 Task: Add birthday date: August 3.
Action: Mouse moved to (887, 93)
Screenshot: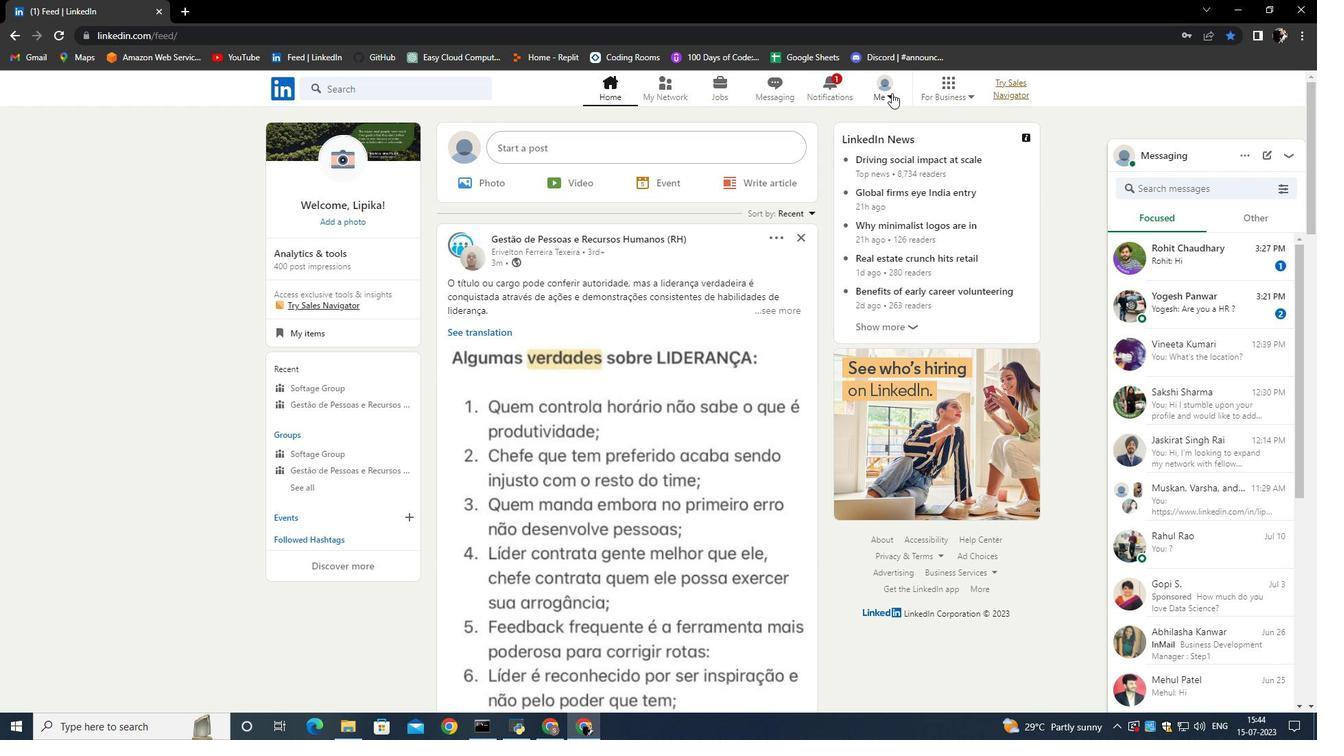 
Action: Mouse pressed left at (887, 93)
Screenshot: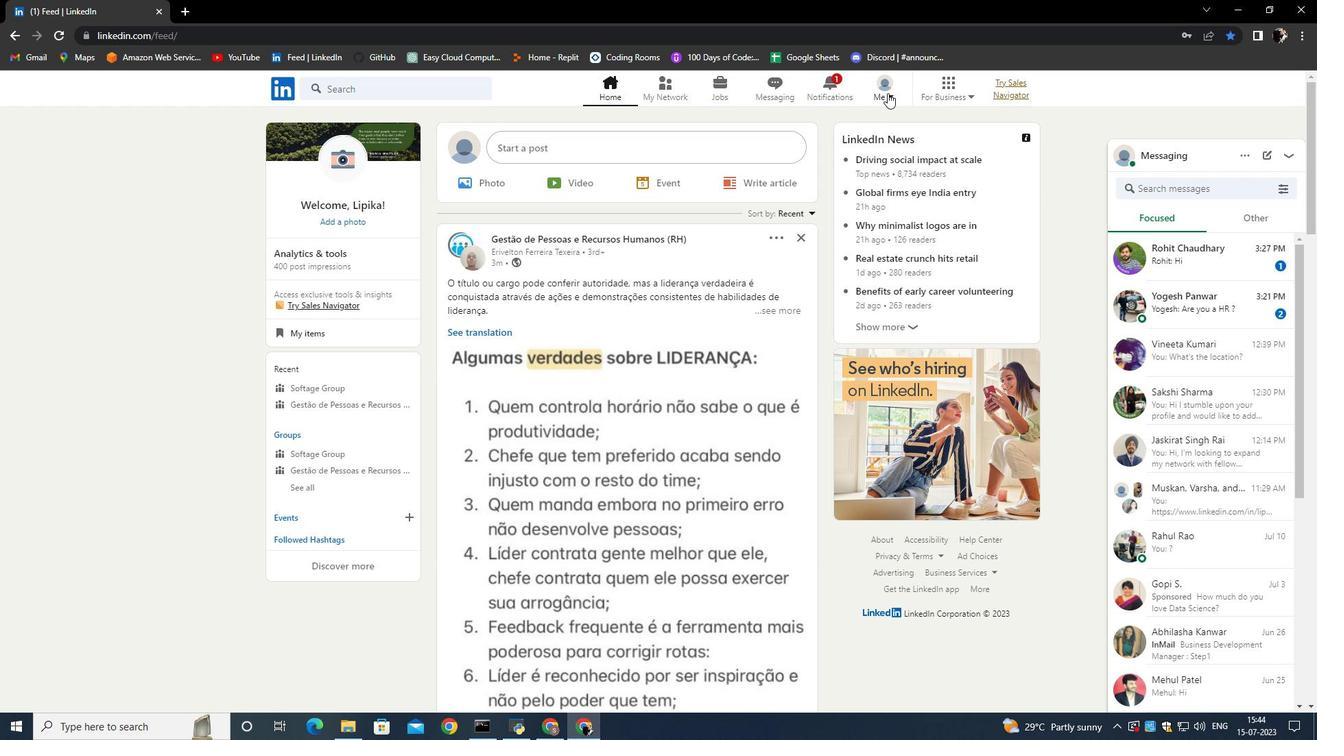 
Action: Mouse moved to (764, 139)
Screenshot: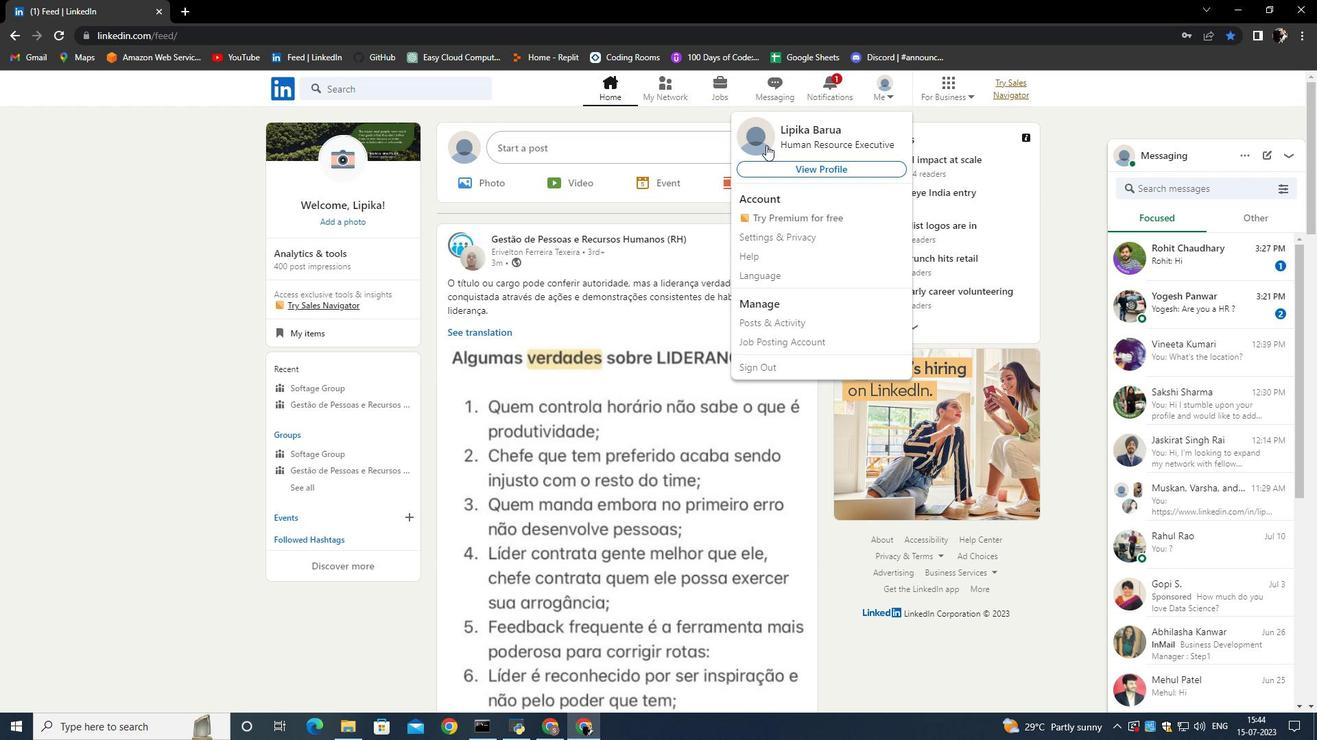 
Action: Mouse pressed left at (764, 139)
Screenshot: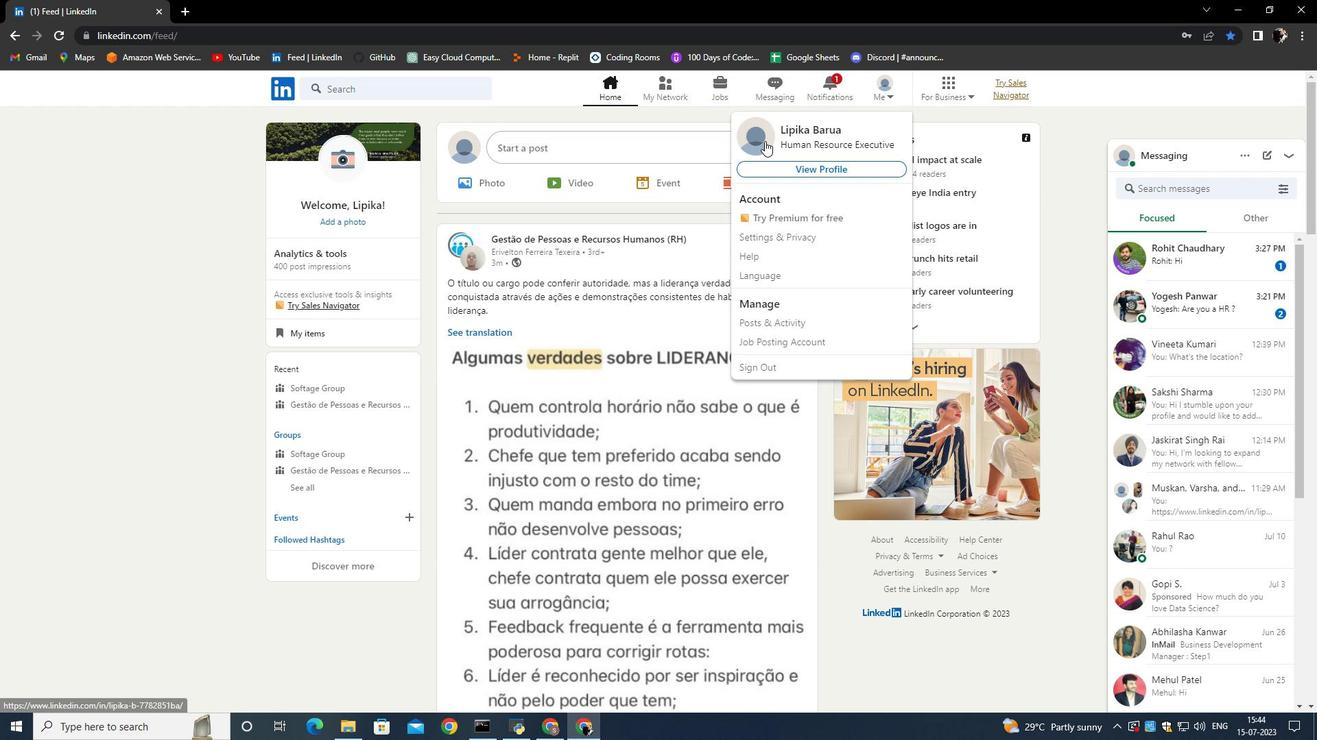 
Action: Mouse moved to (406, 451)
Screenshot: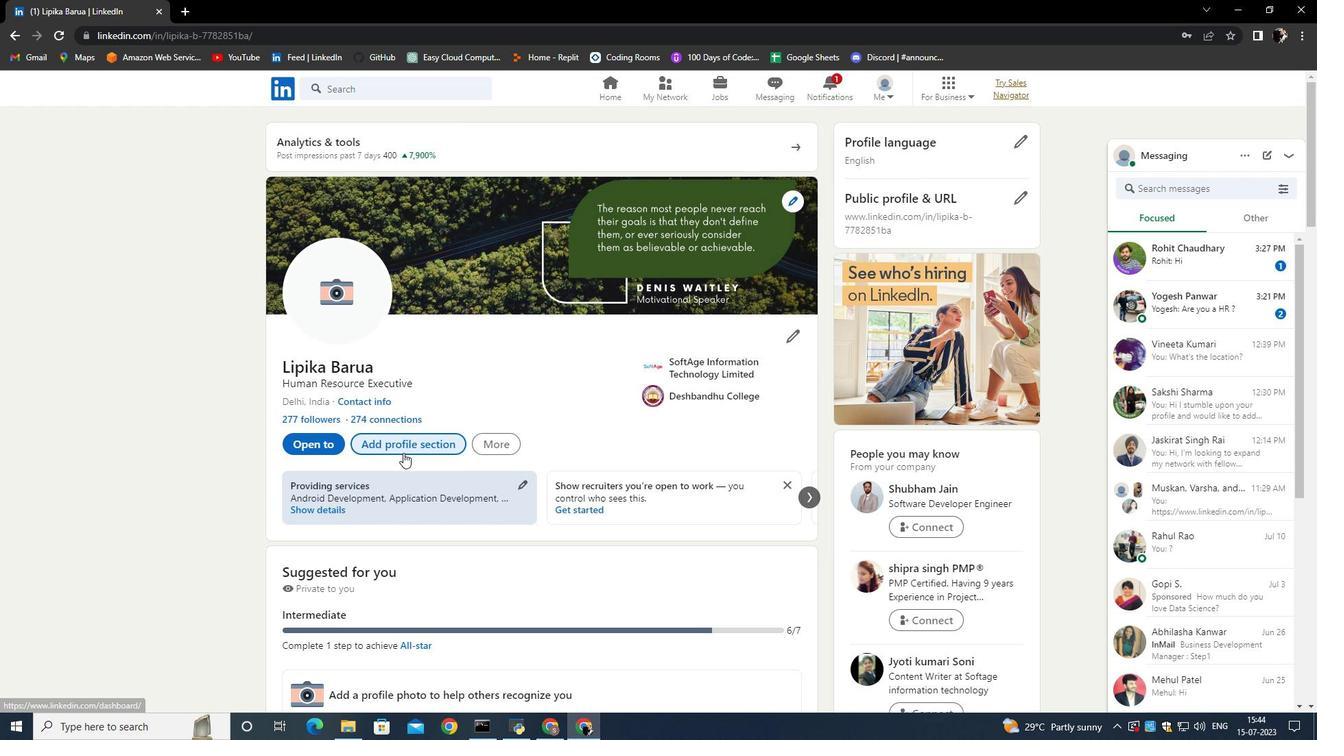
Action: Mouse pressed left at (406, 451)
Screenshot: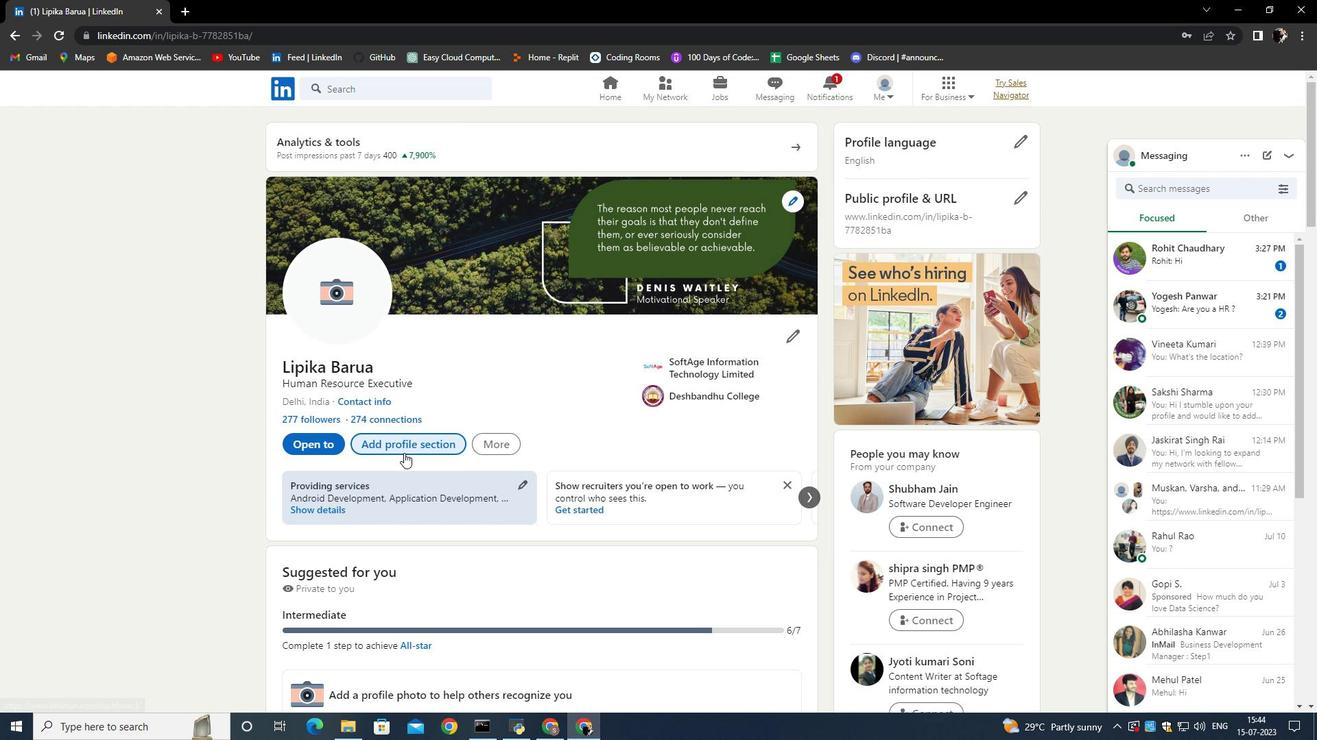 
Action: Mouse moved to (526, 418)
Screenshot: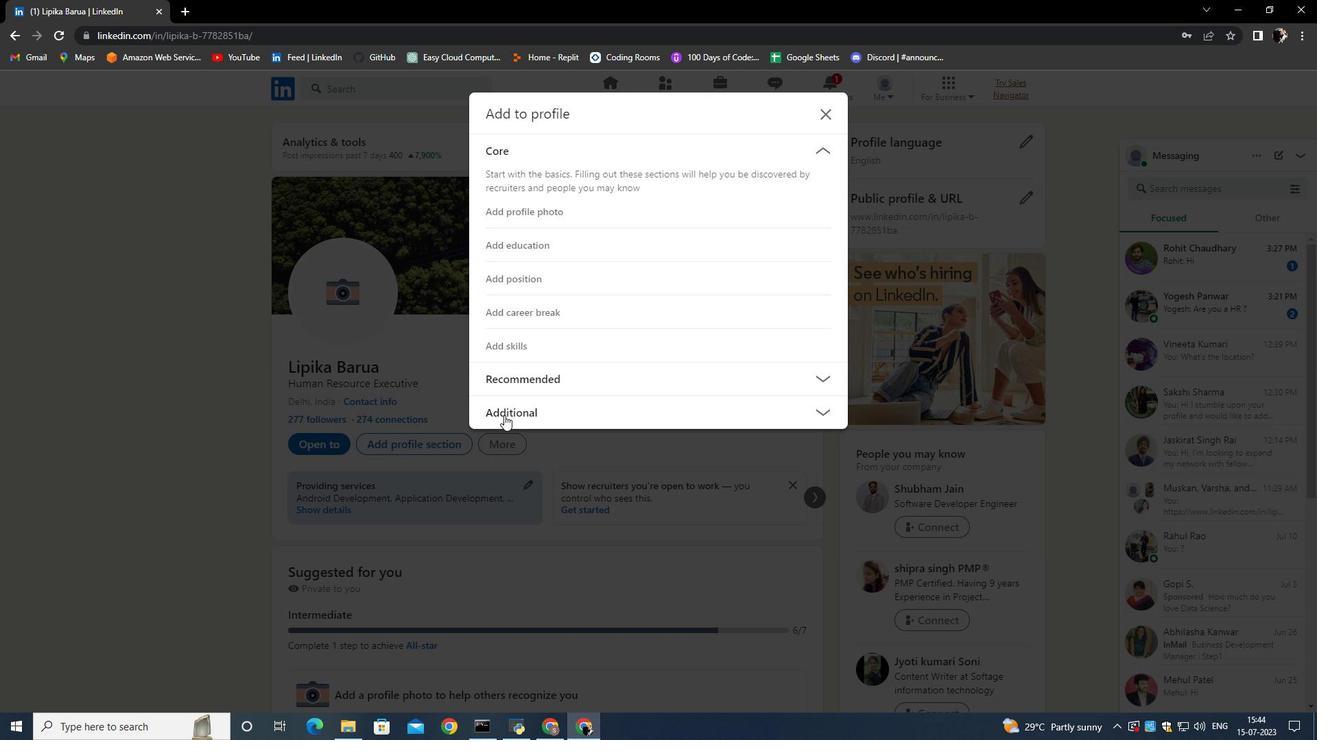 
Action: Mouse pressed left at (526, 418)
Screenshot: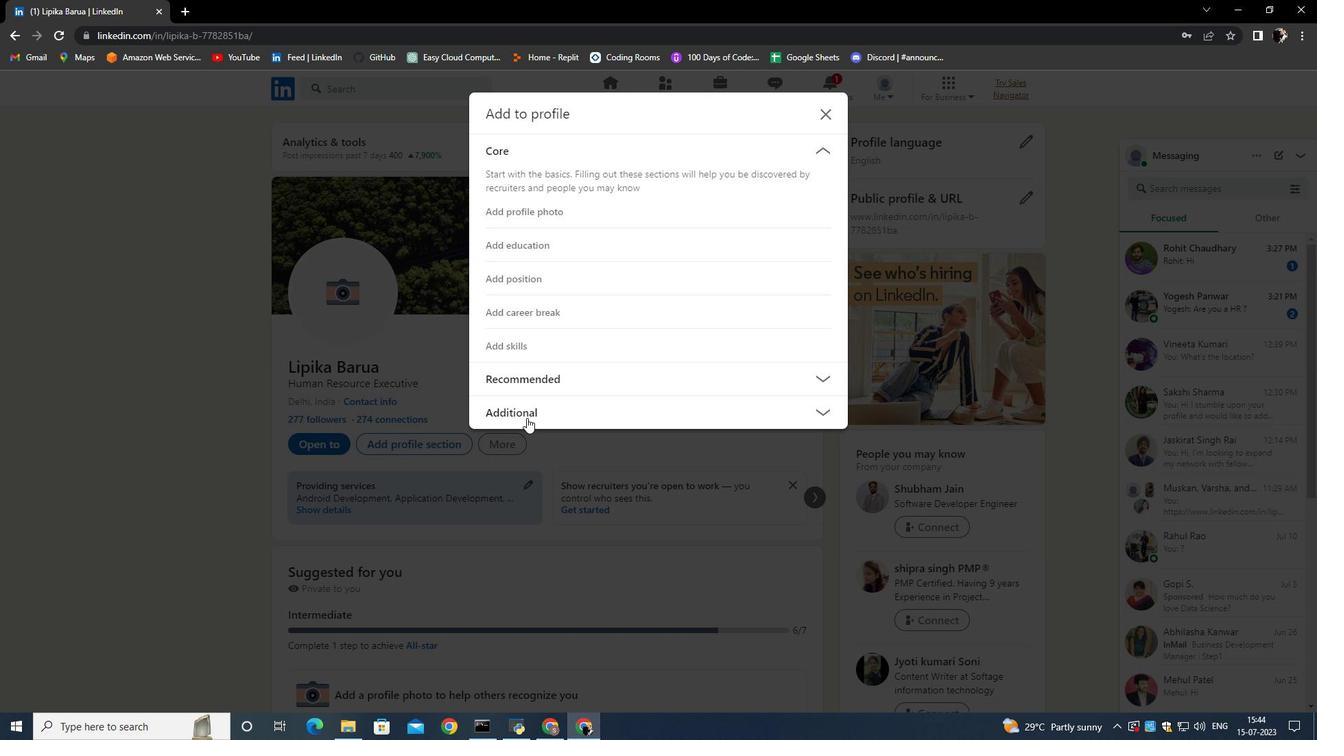 
Action: Mouse moved to (528, 547)
Screenshot: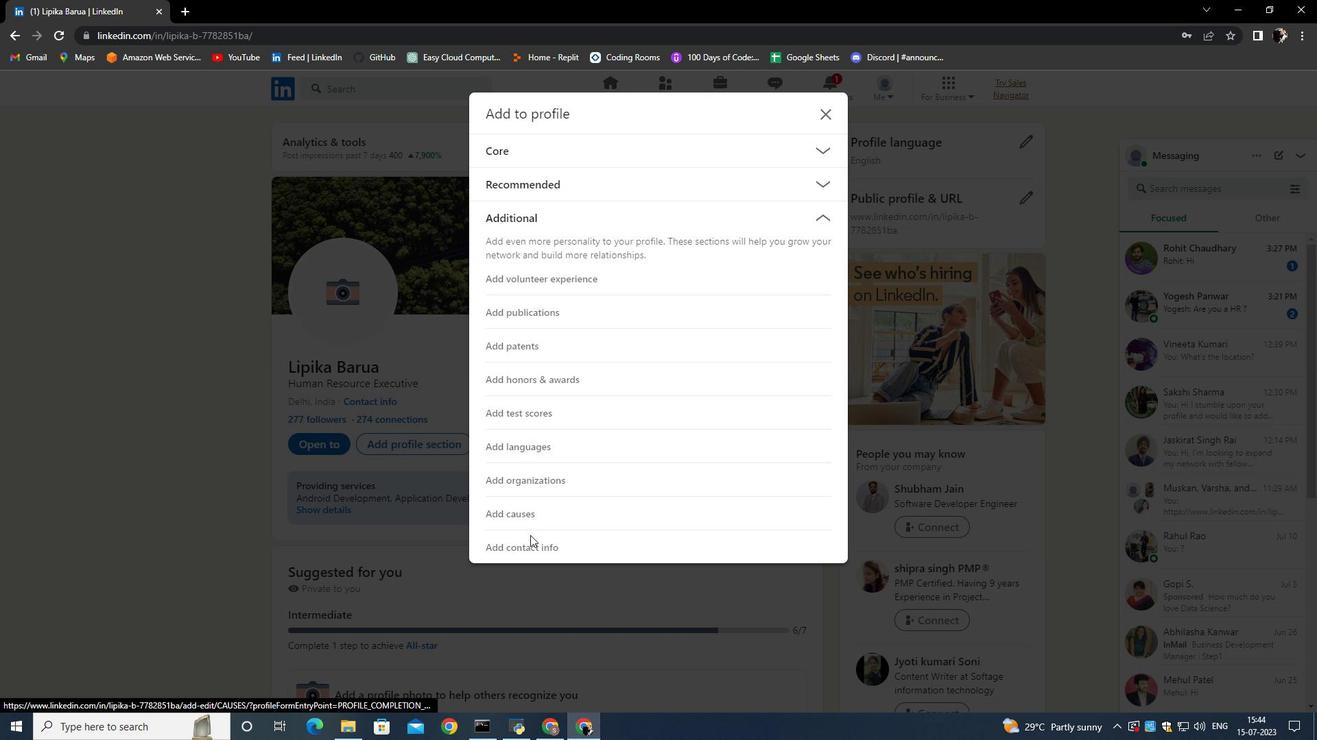 
Action: Mouse pressed left at (528, 547)
Screenshot: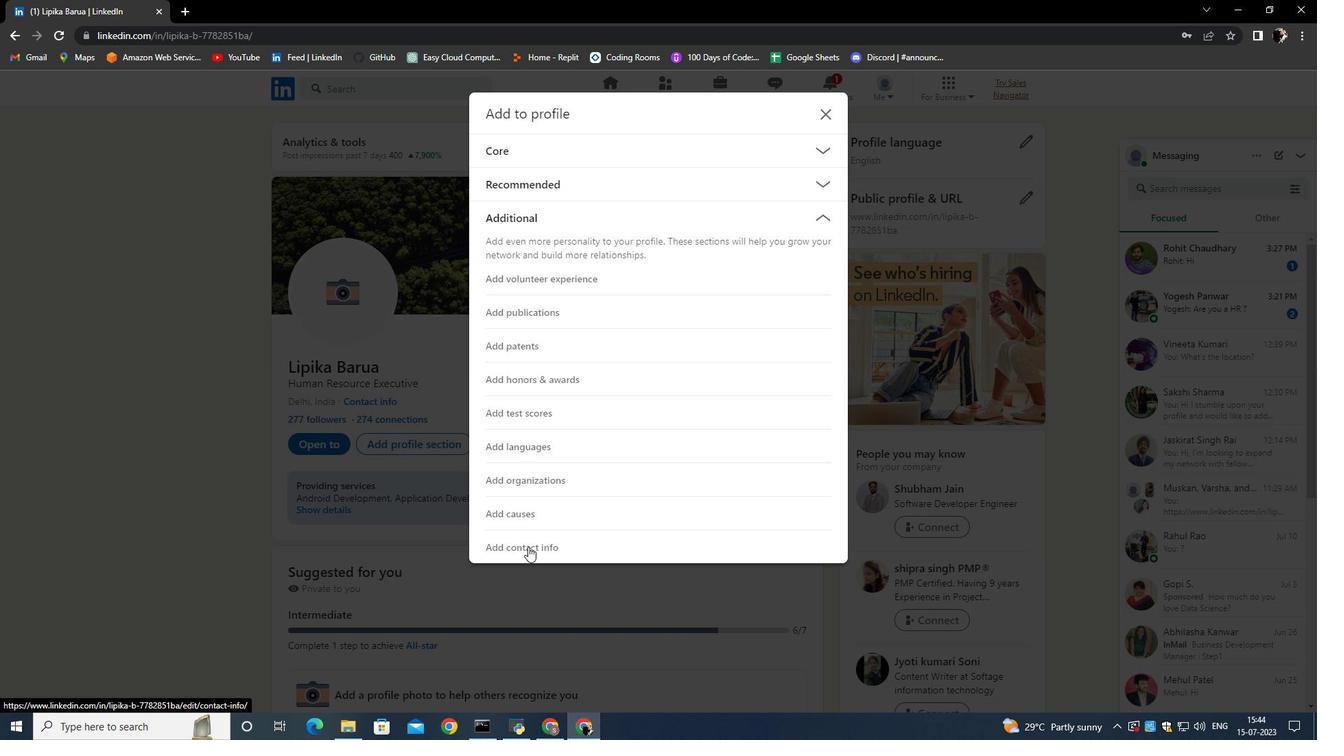 
Action: Mouse moved to (466, 504)
Screenshot: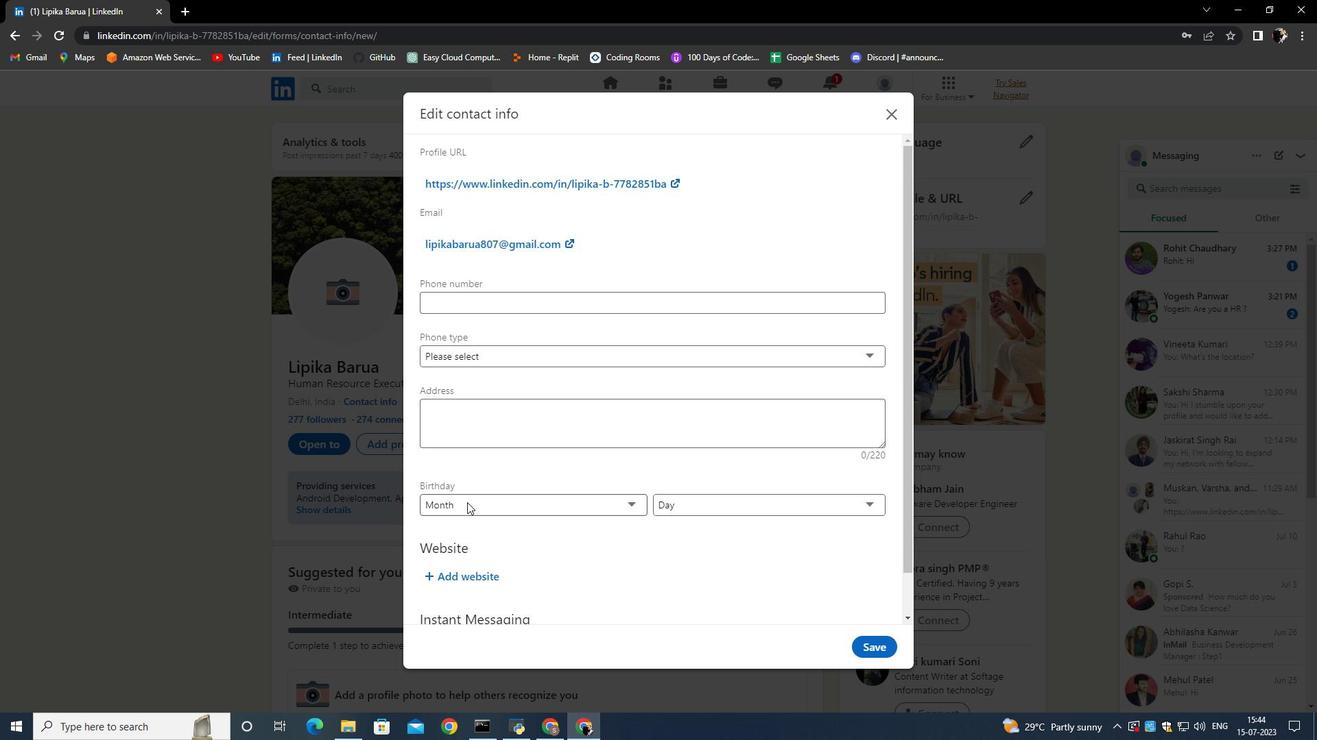
Action: Mouse pressed left at (466, 504)
Screenshot: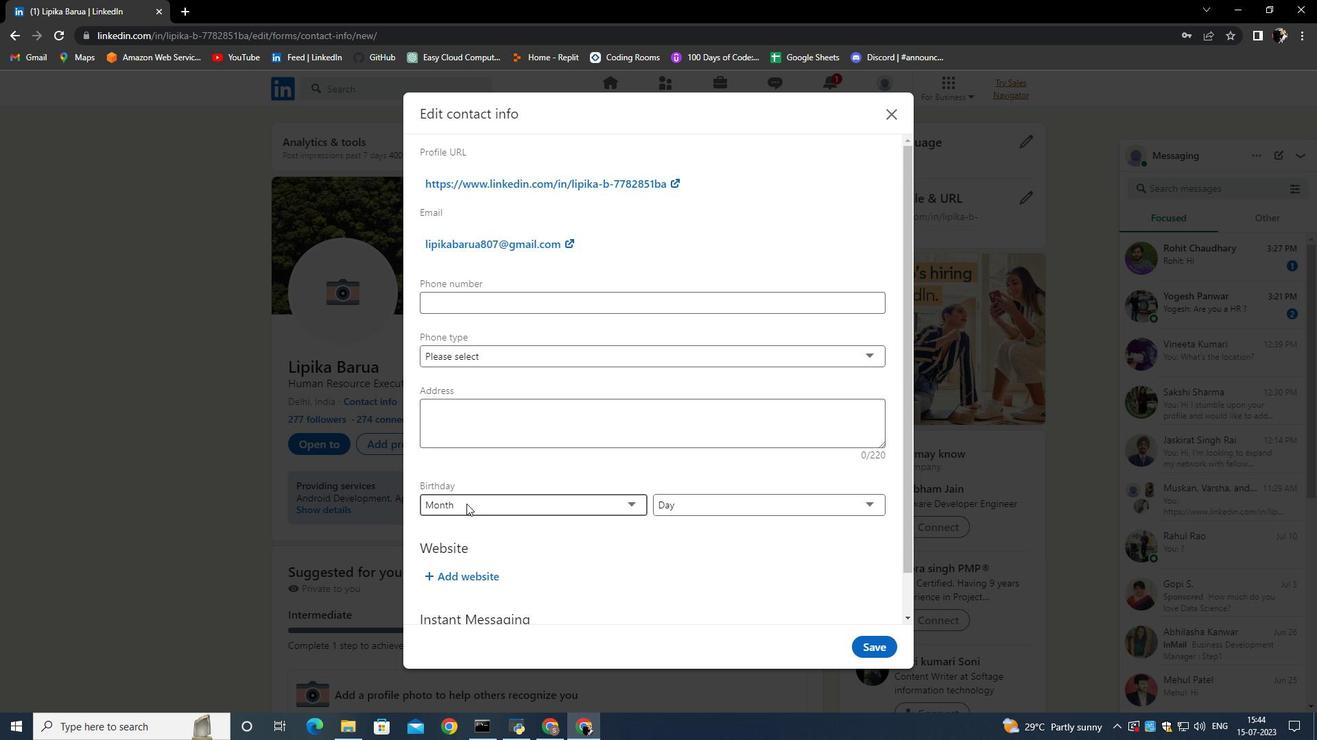 
Action: Mouse moved to (447, 630)
Screenshot: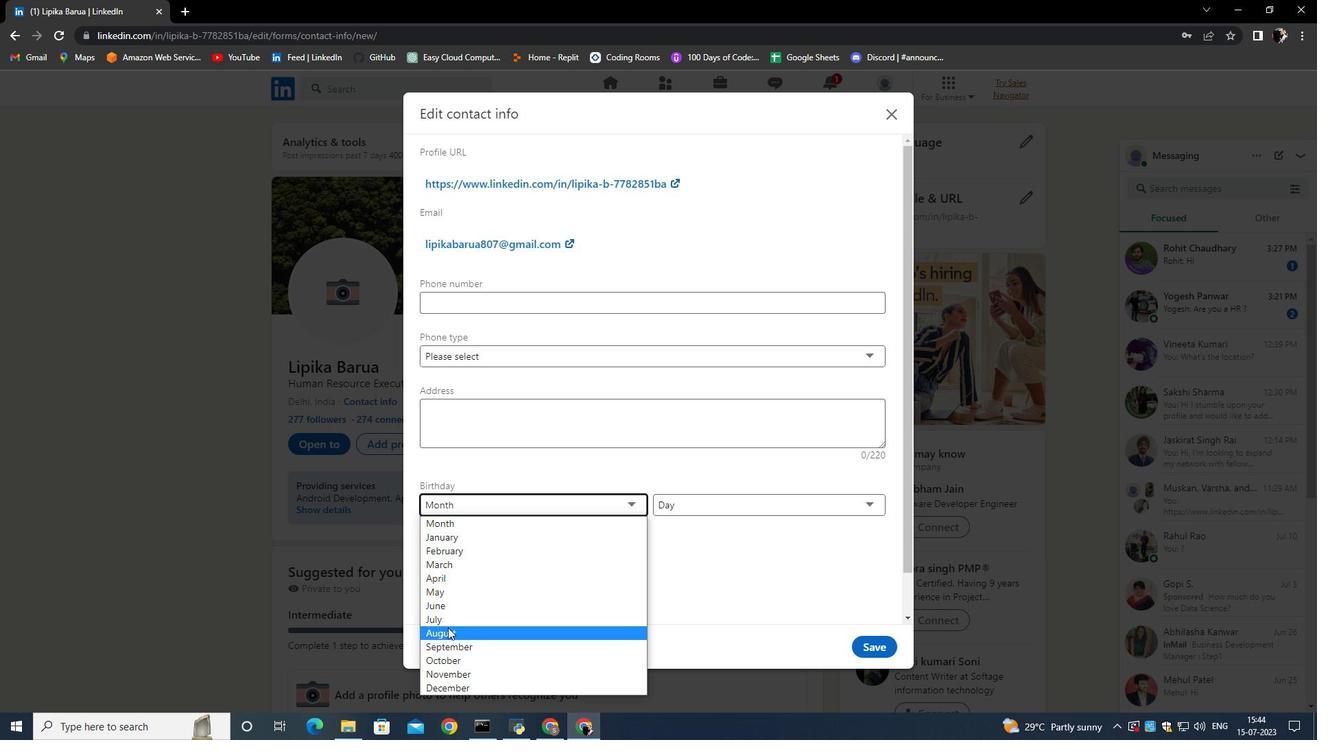 
Action: Mouse pressed left at (447, 630)
Screenshot: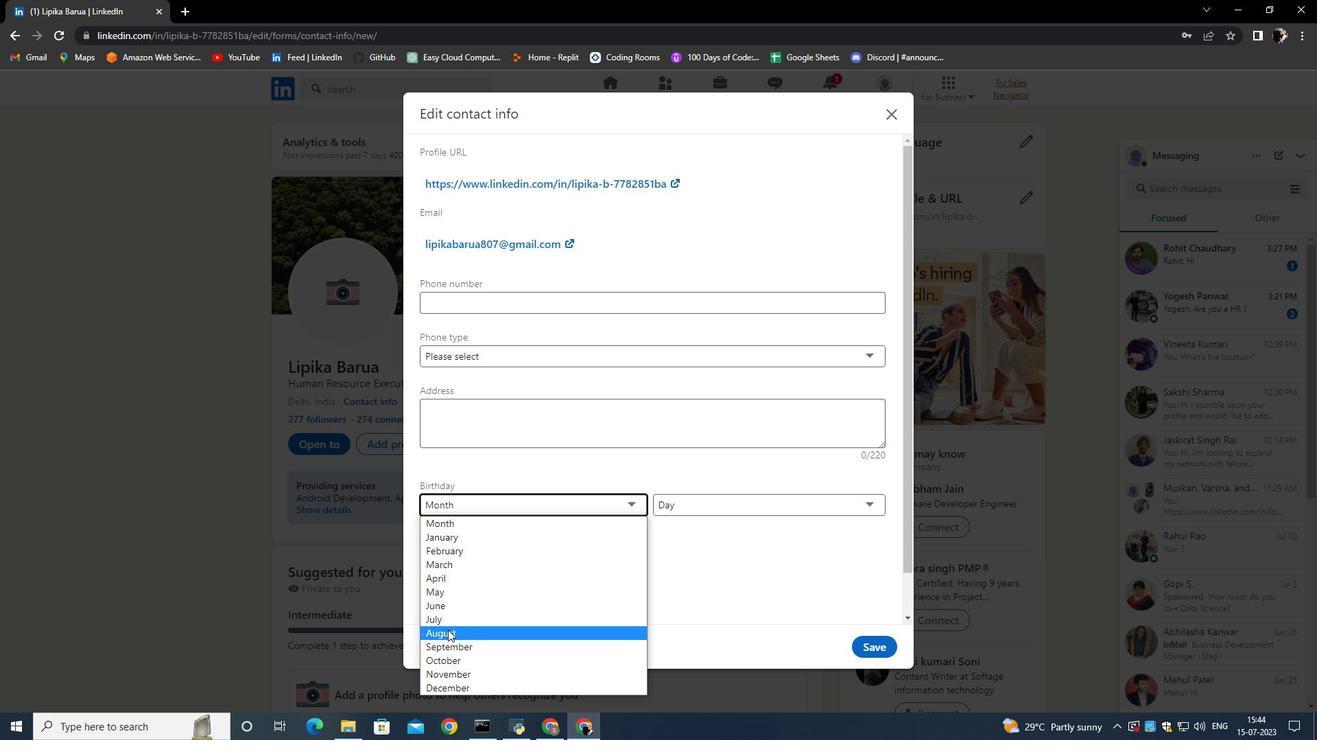 
Action: Mouse moved to (697, 510)
Screenshot: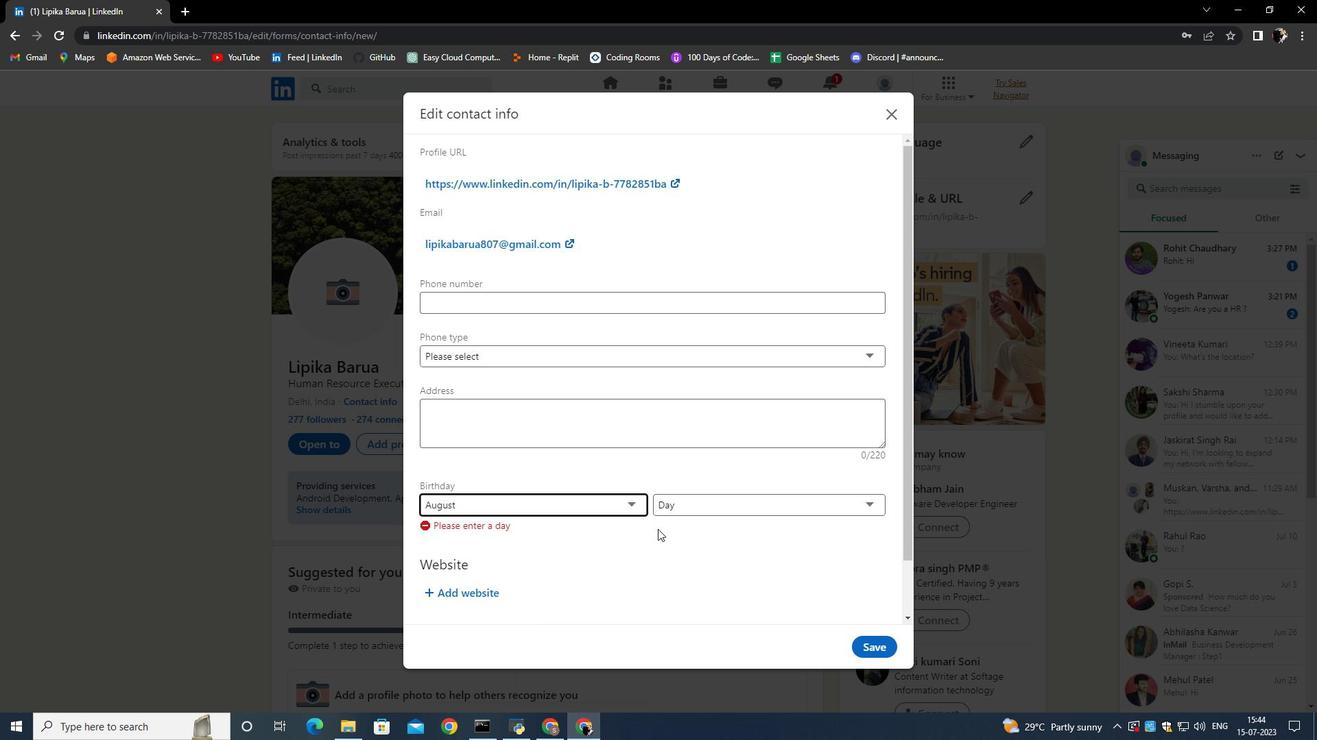 
Action: Mouse pressed left at (697, 510)
Screenshot: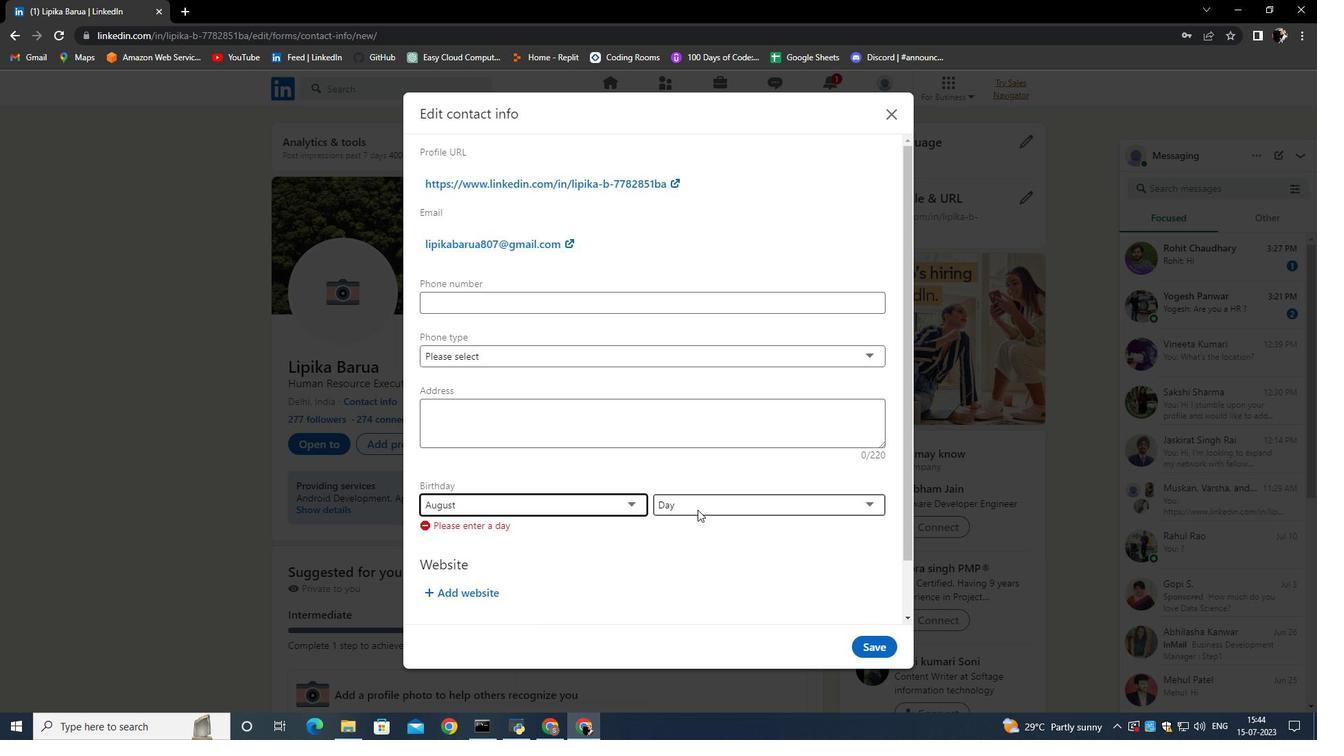 
Action: Mouse moved to (701, 268)
Screenshot: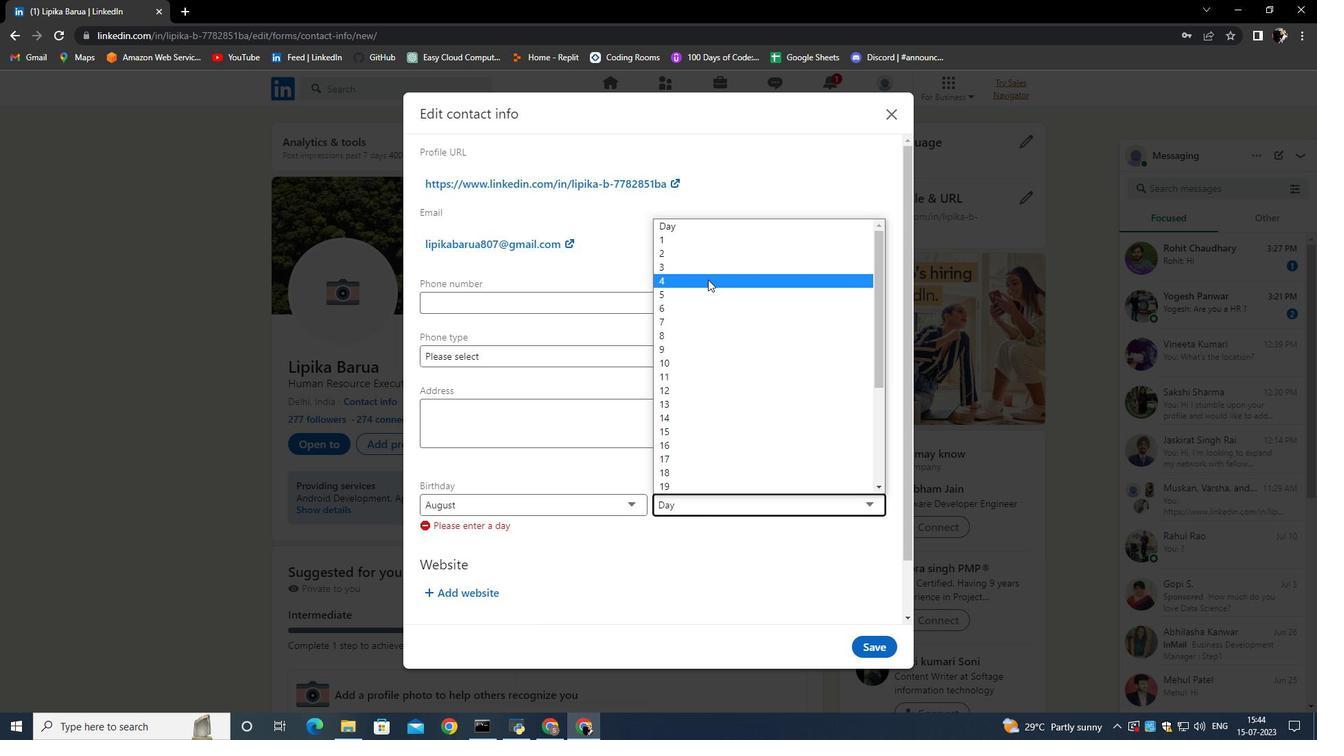 
Action: Mouse pressed left at (701, 268)
Screenshot: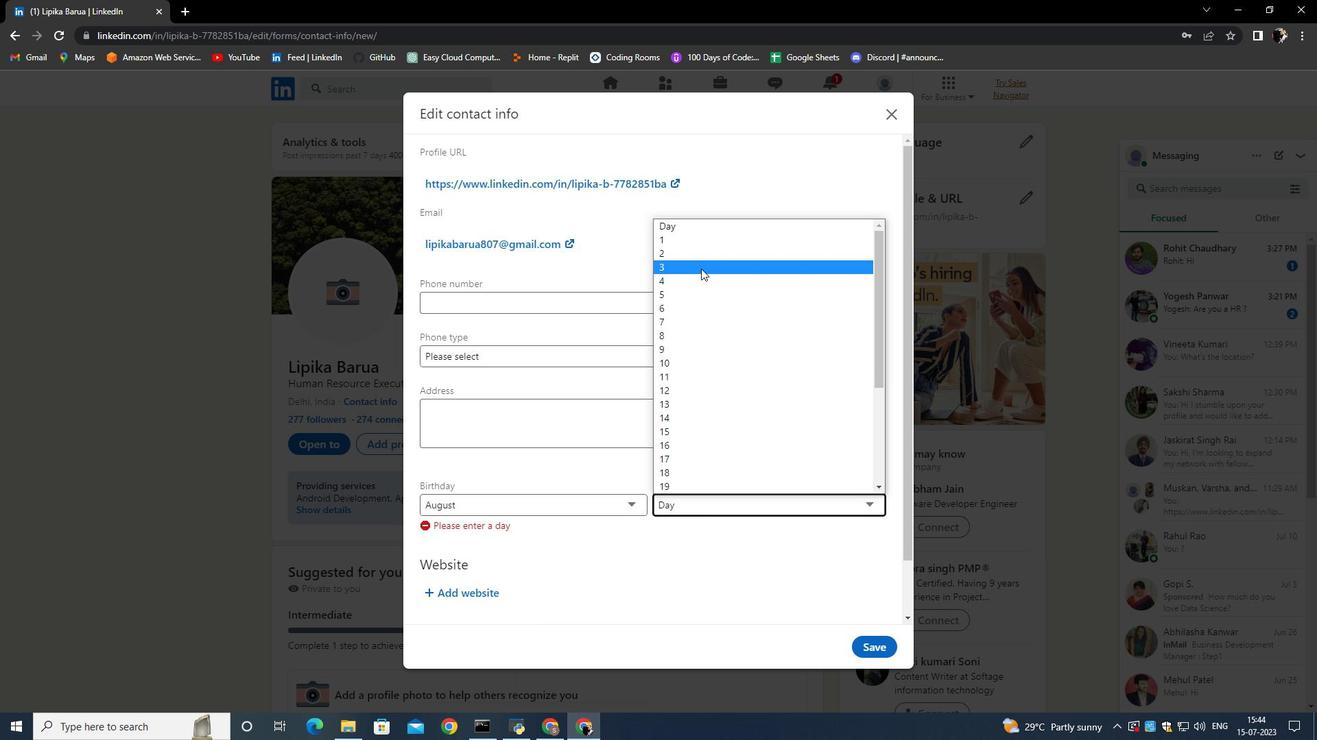 
Action: Mouse moved to (644, 570)
Screenshot: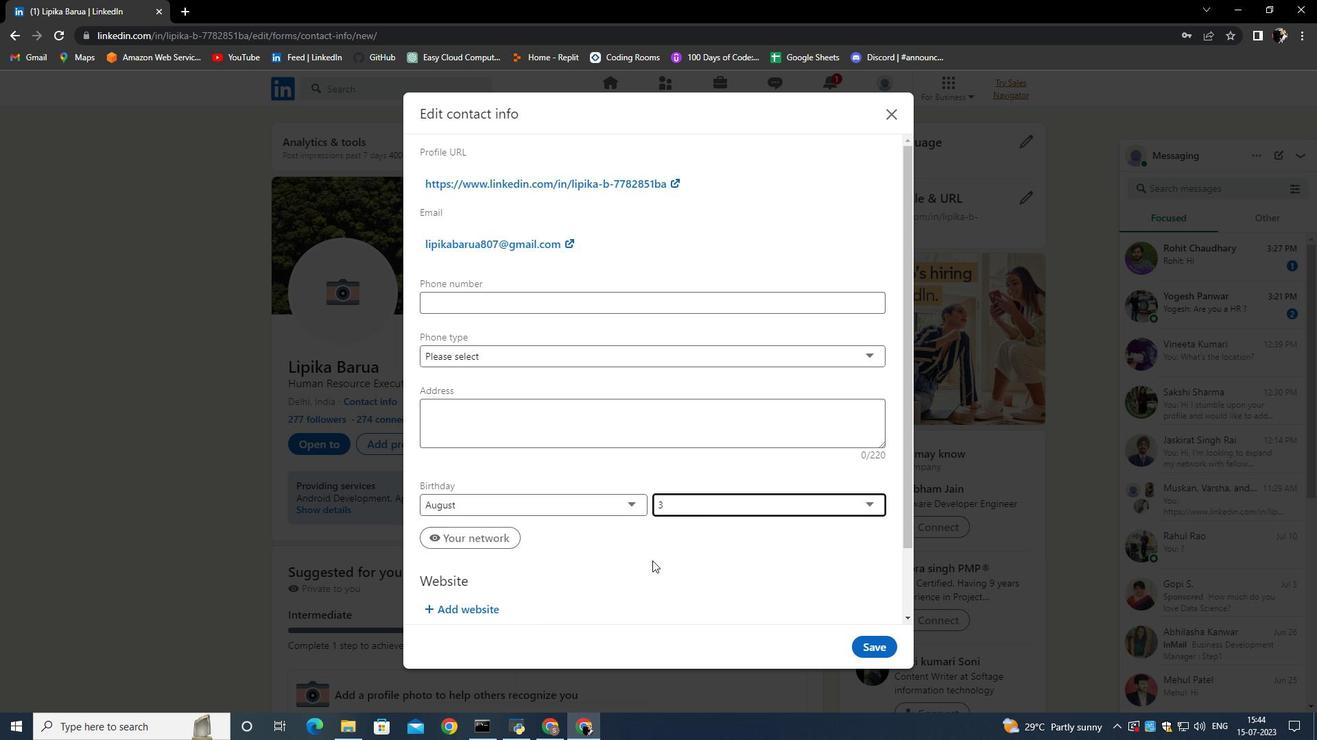 
